 Task: Add Mountain High Lowfat Plain Yoghurt to the cart.
Action: Mouse pressed left at (14, 113)
Screenshot: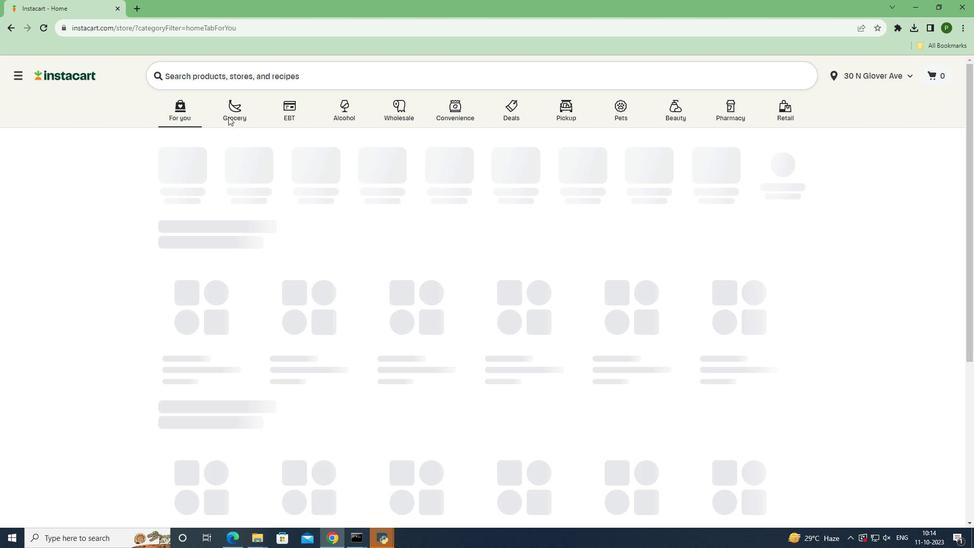 
Action: Mouse moved to (30, 271)
Screenshot: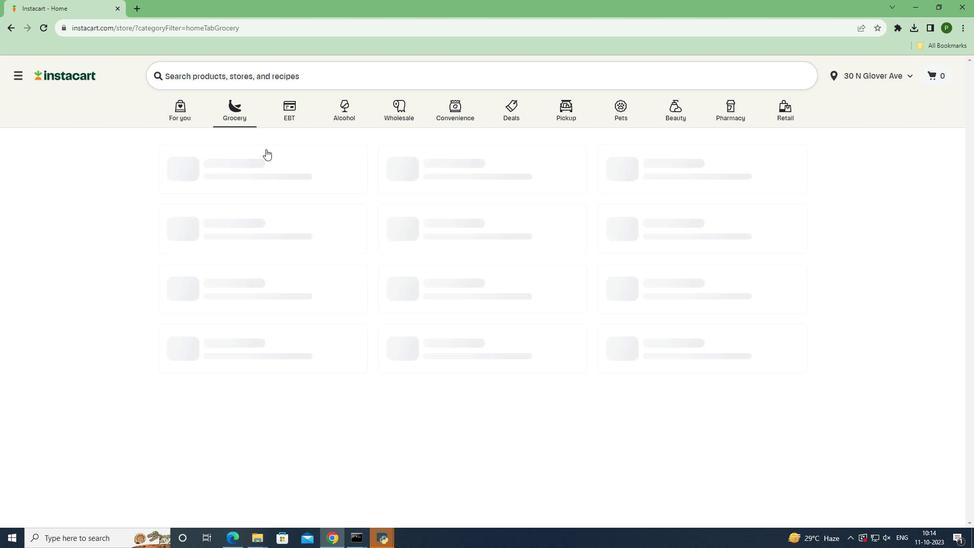 
Action: Mouse pressed left at (30, 271)
Screenshot: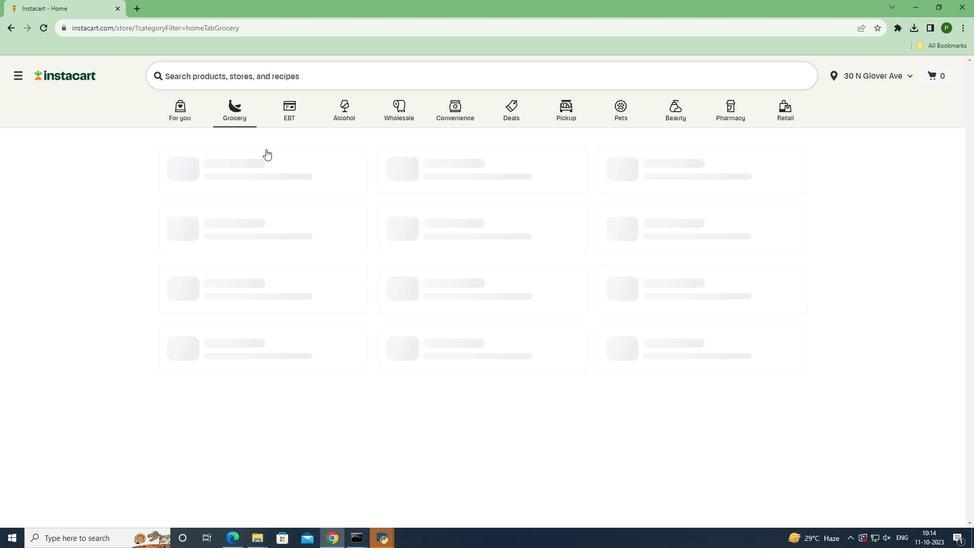 
Action: Mouse moved to (232, 105)
Screenshot: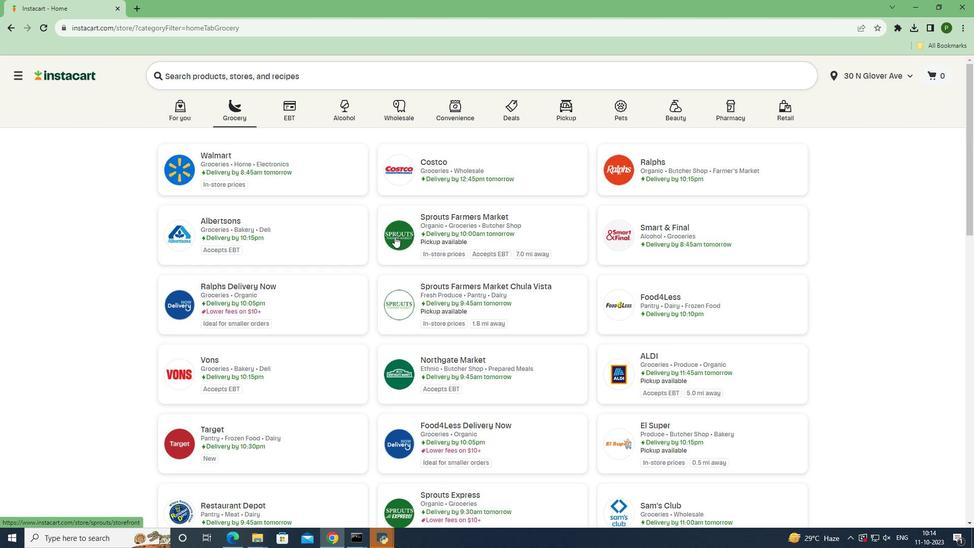 
Action: Mouse pressed left at (232, 105)
Screenshot: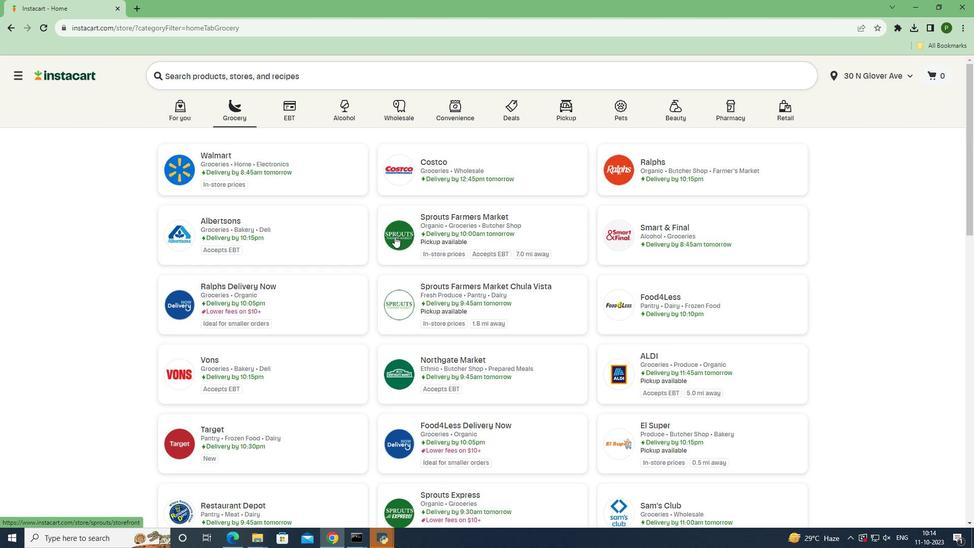 
Action: Mouse moved to (395, 236)
Screenshot: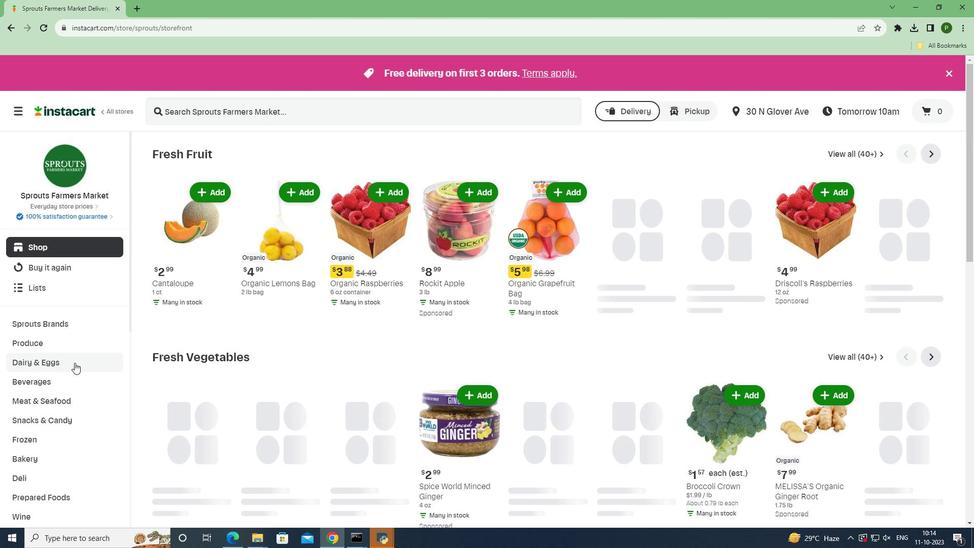 
Action: Mouse pressed left at (395, 236)
Screenshot: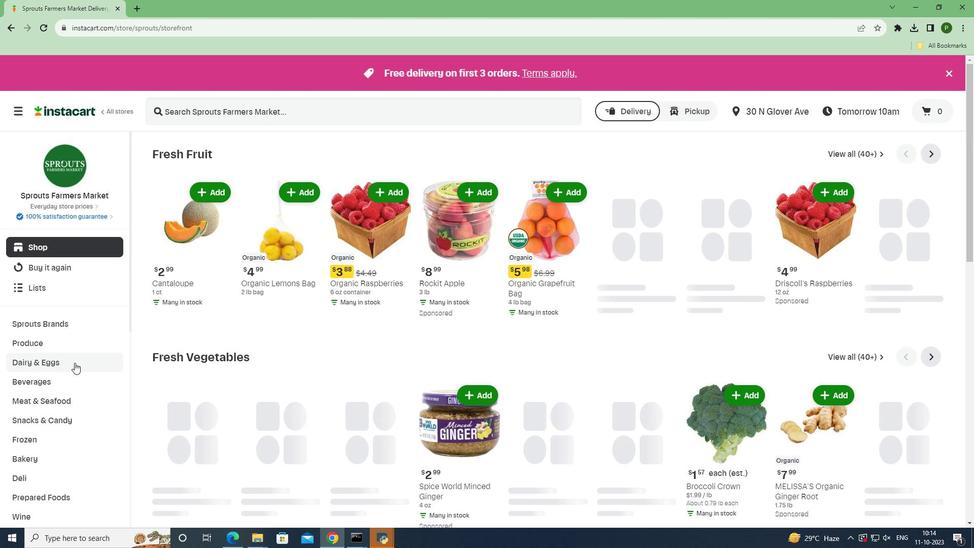 
Action: Mouse moved to (74, 363)
Screenshot: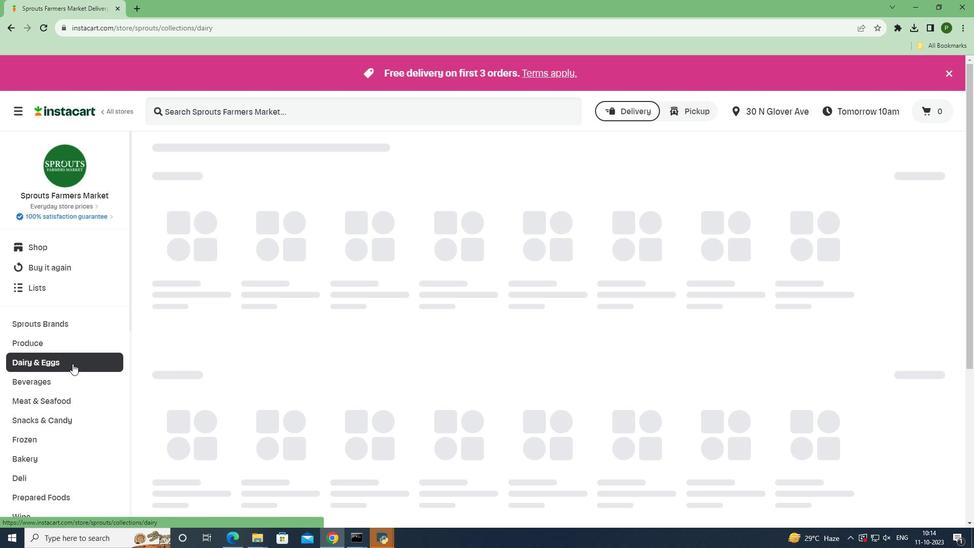 
Action: Mouse pressed left at (74, 363)
Screenshot: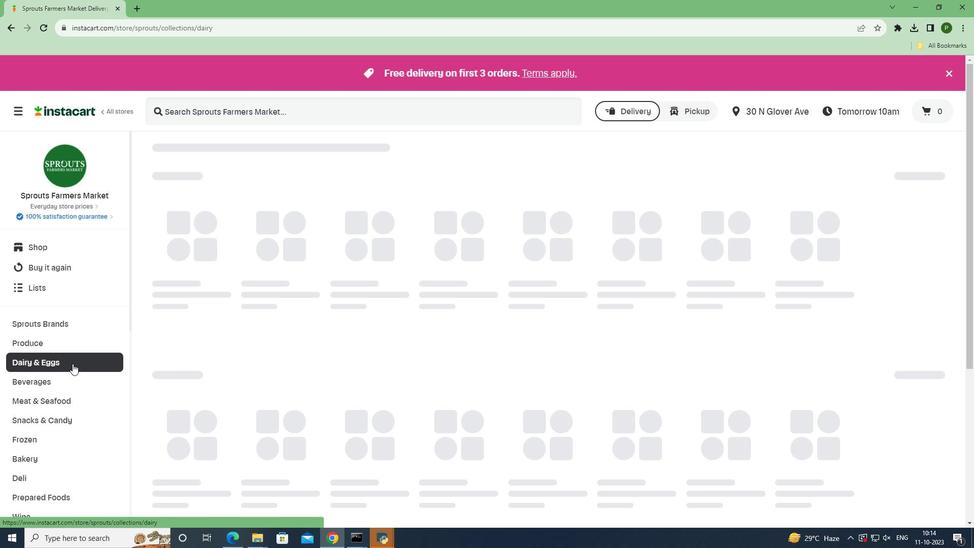 
Action: Mouse moved to (72, 364)
Screenshot: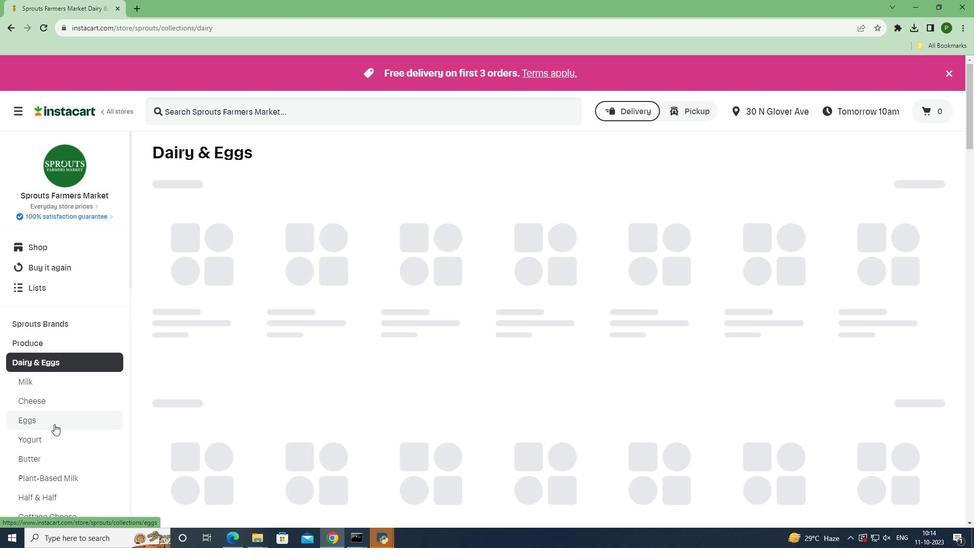 
Action: Mouse pressed left at (72, 364)
Screenshot: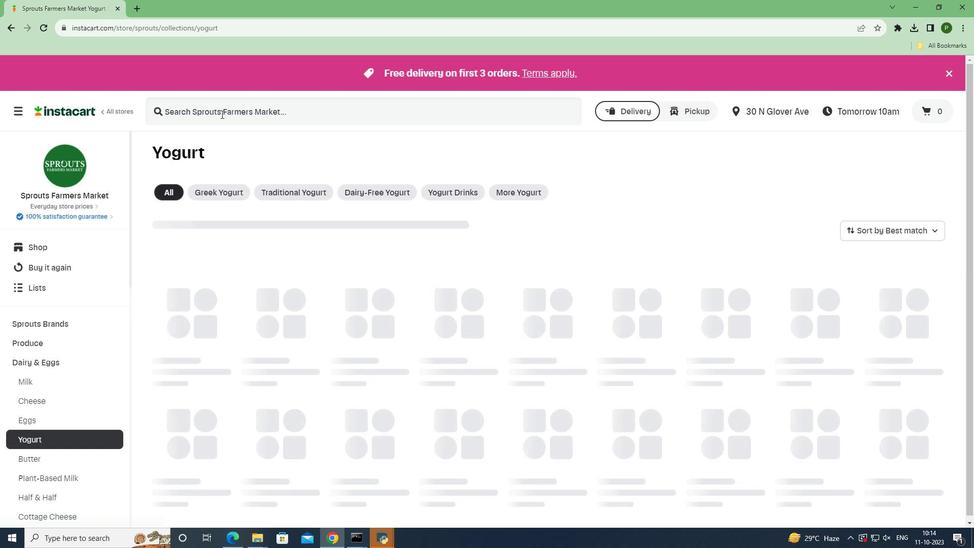 
Action: Mouse moved to (50, 437)
Screenshot: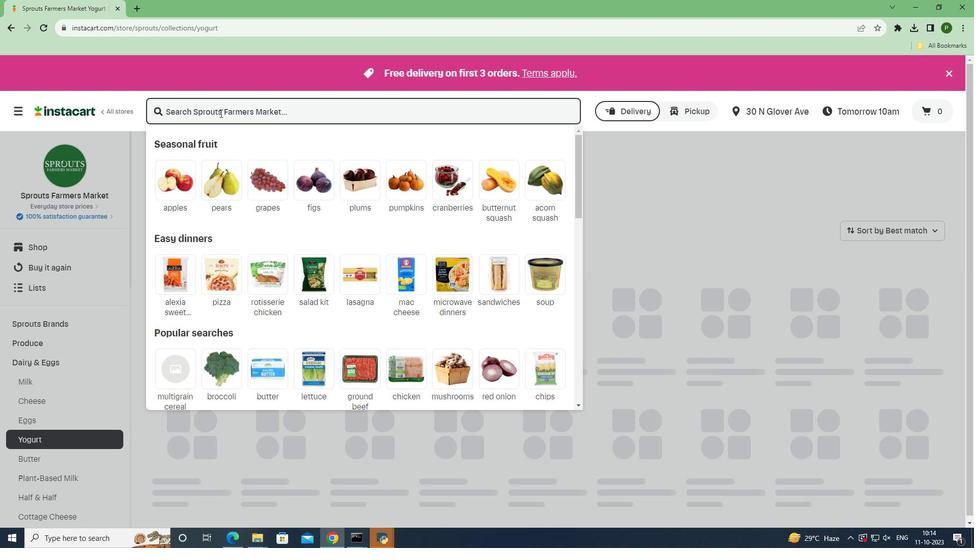 
Action: Mouse pressed left at (50, 437)
Screenshot: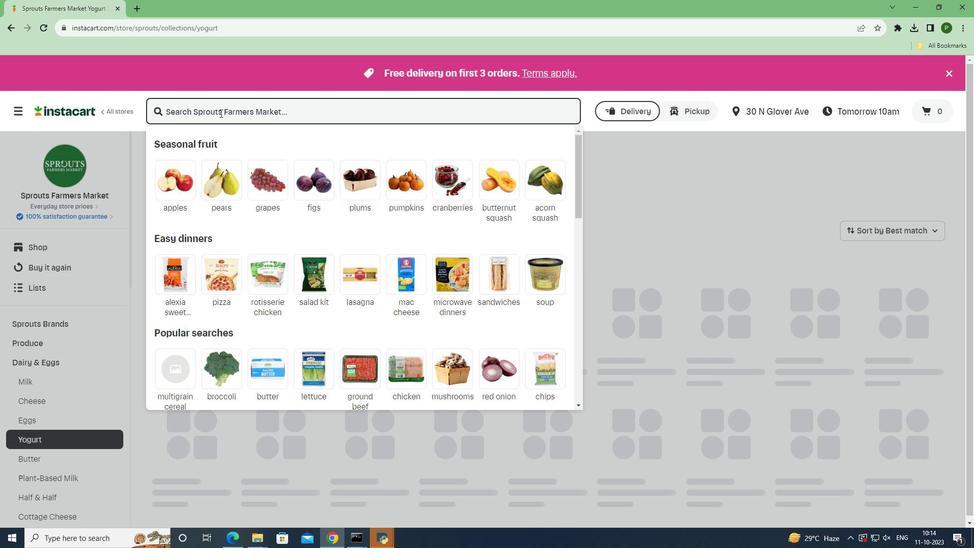 
Action: Mouse moved to (220, 113)
Screenshot: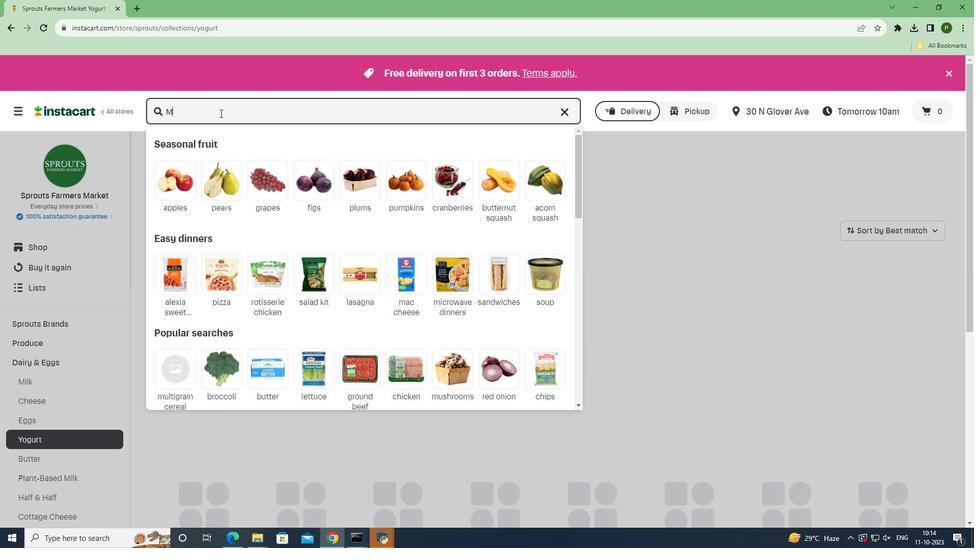 
Action: Mouse pressed left at (220, 113)
Screenshot: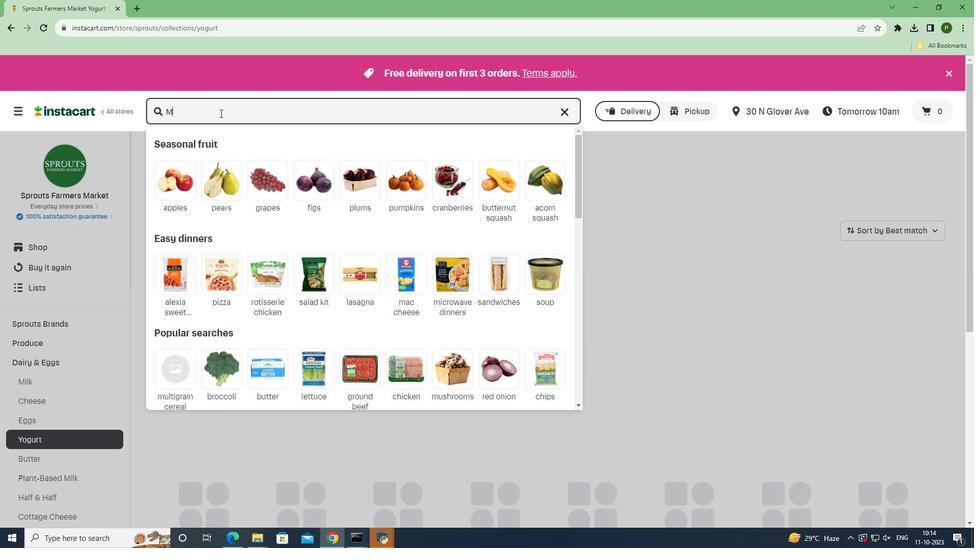 
Action: Key pressed <Key.caps_lock>M<Key.caps_lock>ountain<Key.space><Key.caps_lock>H<Key.caps_lock>igh<Key.space><Key.caps_lock>L<Key.caps_lock>owfat<Key.space><Key.caps_lock>P<Key.caps_lock>lain<Key.space><Key.caps_lock>Y<Key.caps_lock>oghurt<Key.space><Key.enter>
Screenshot: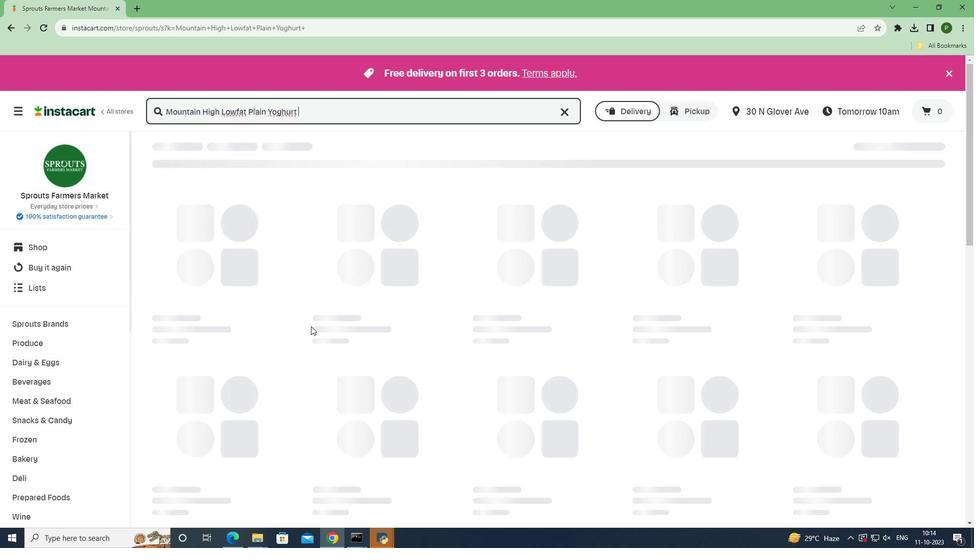 
Action: Mouse moved to (595, 215)
Screenshot: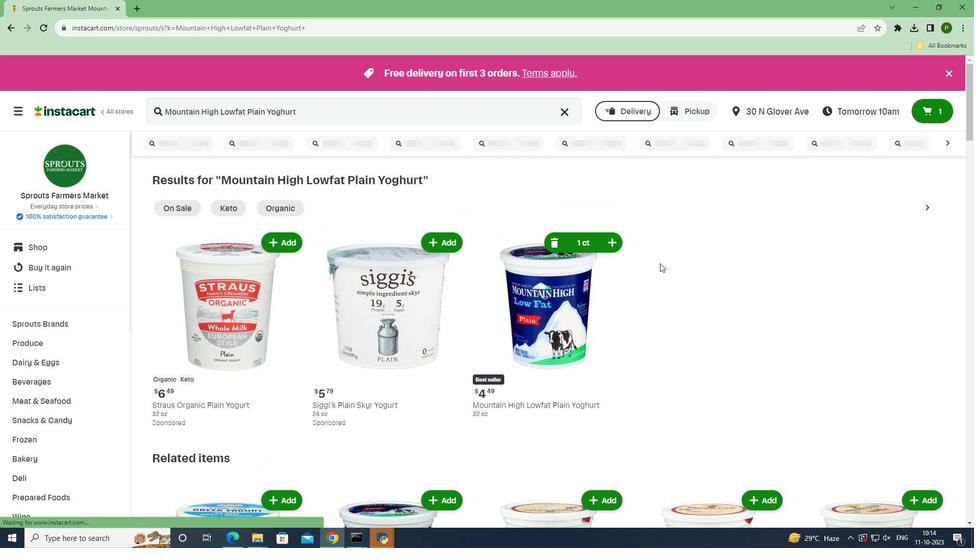 
Action: Mouse pressed left at (595, 215)
Screenshot: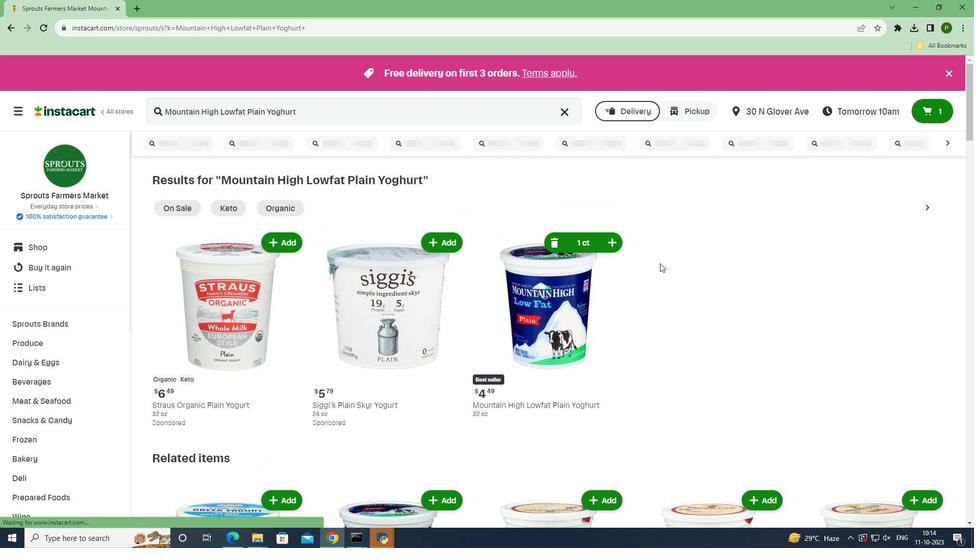 
Action: Mouse moved to (660, 263)
Screenshot: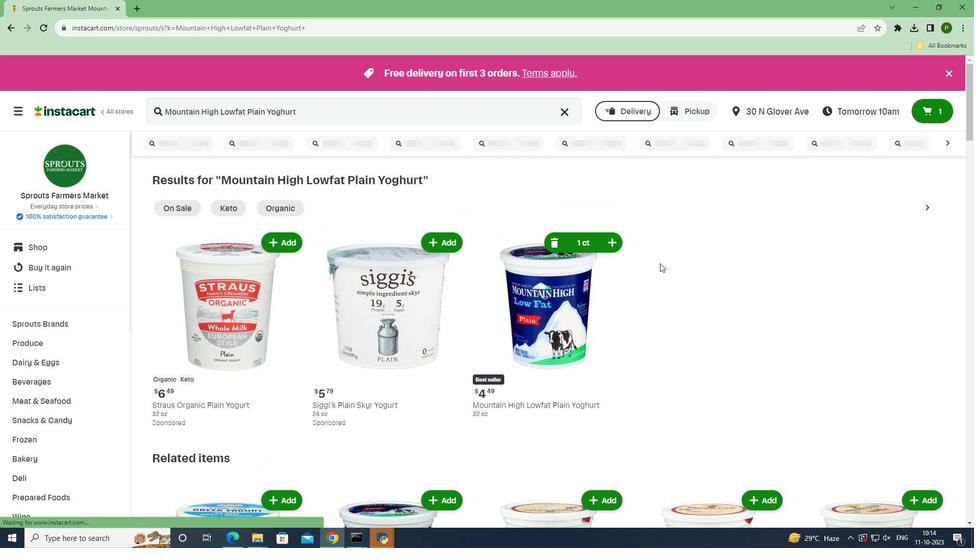 
